 Task: Add the subject "It provides information about products, services, or features.".
Action: Mouse moved to (11, 324)
Screenshot: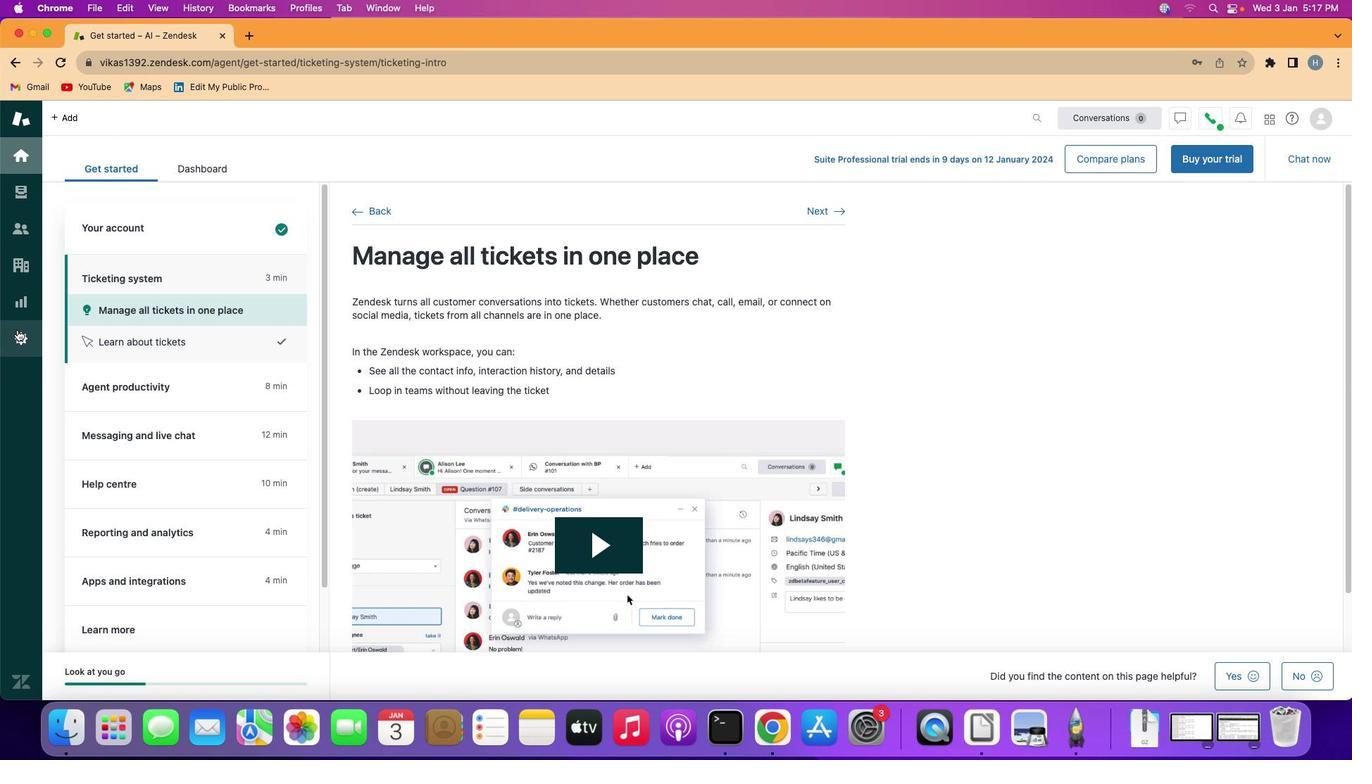 
Action: Mouse pressed left at (11, 324)
Screenshot: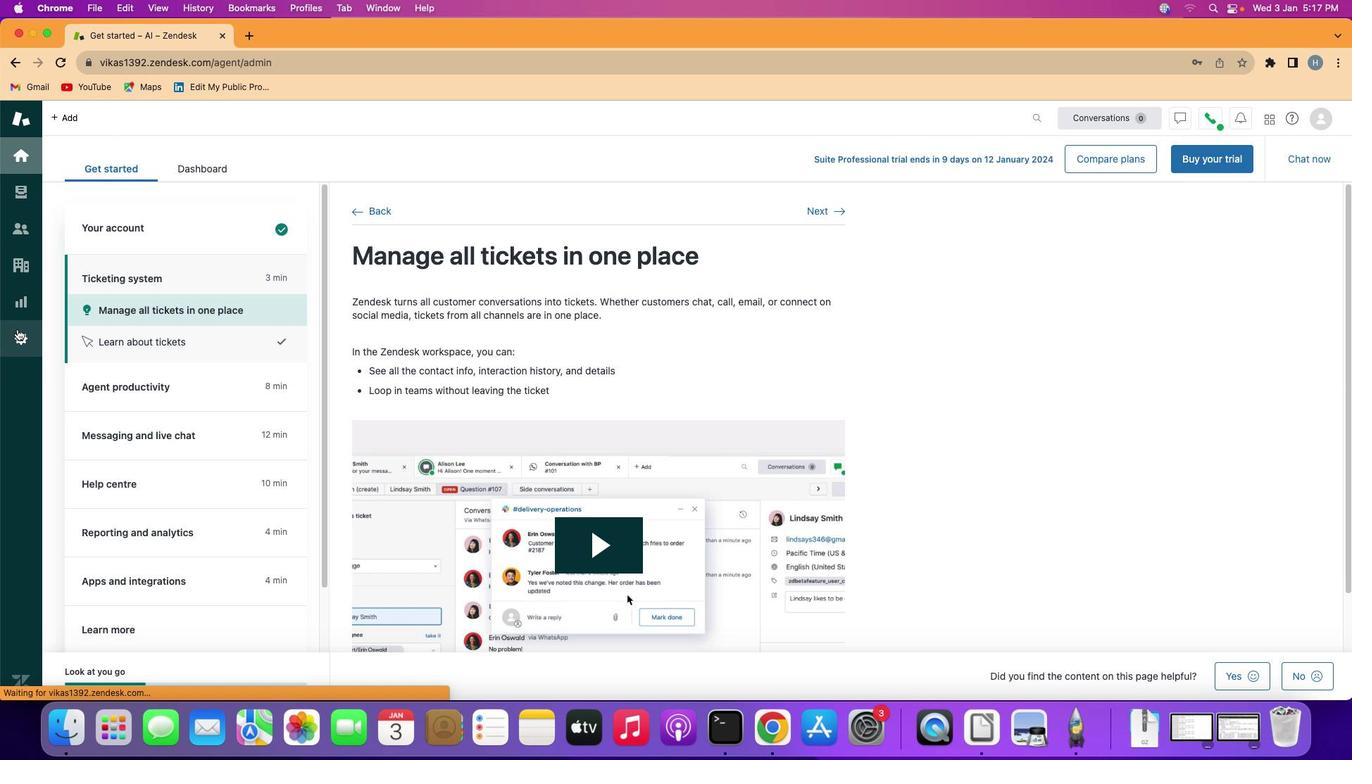 
Action: Mouse moved to (265, 572)
Screenshot: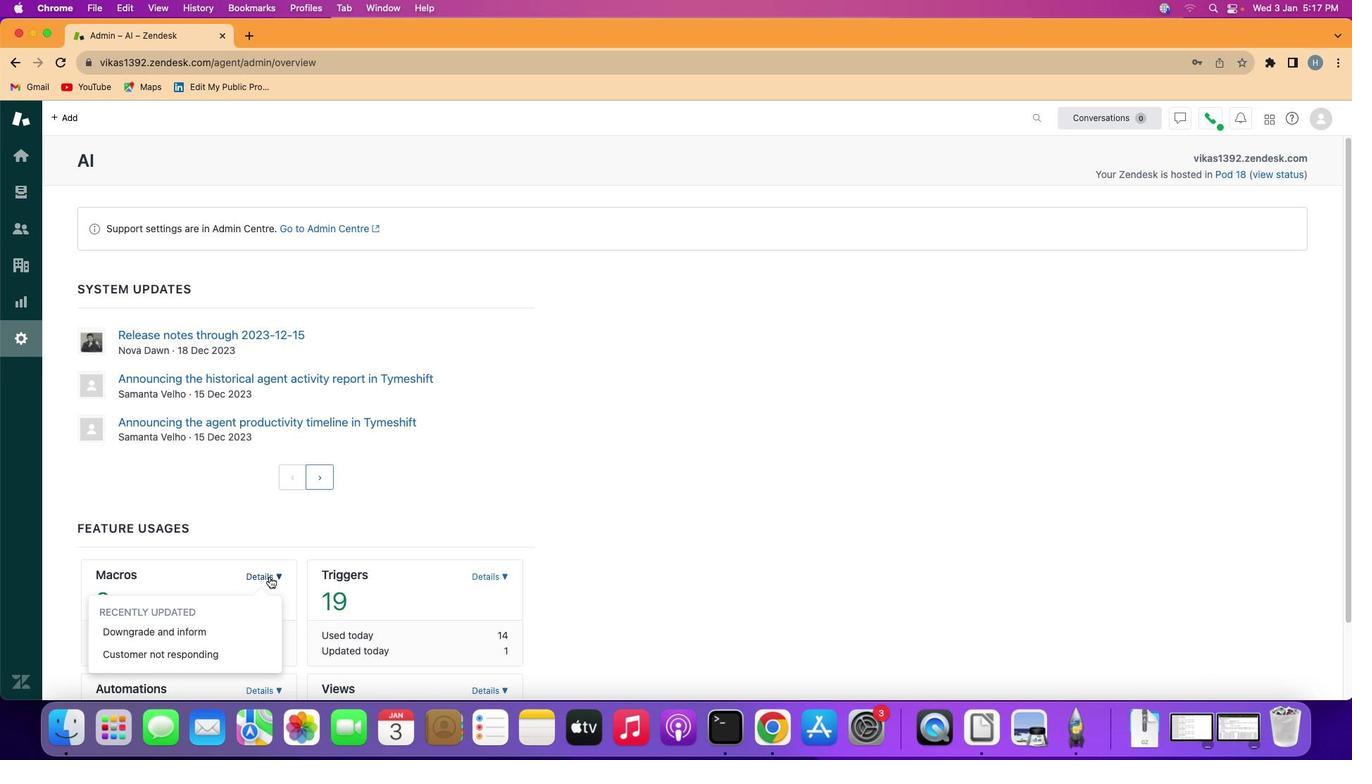 
Action: Mouse pressed left at (265, 572)
Screenshot: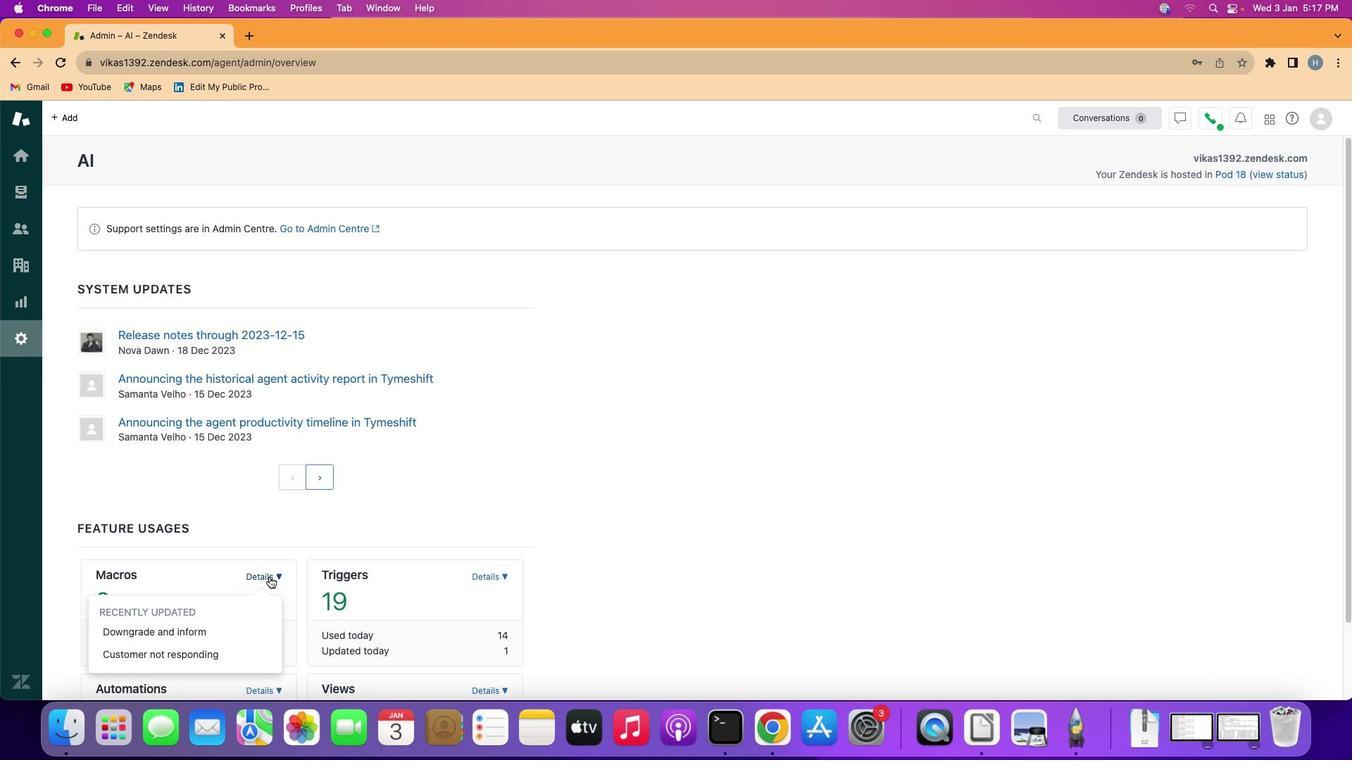 
Action: Mouse moved to (191, 620)
Screenshot: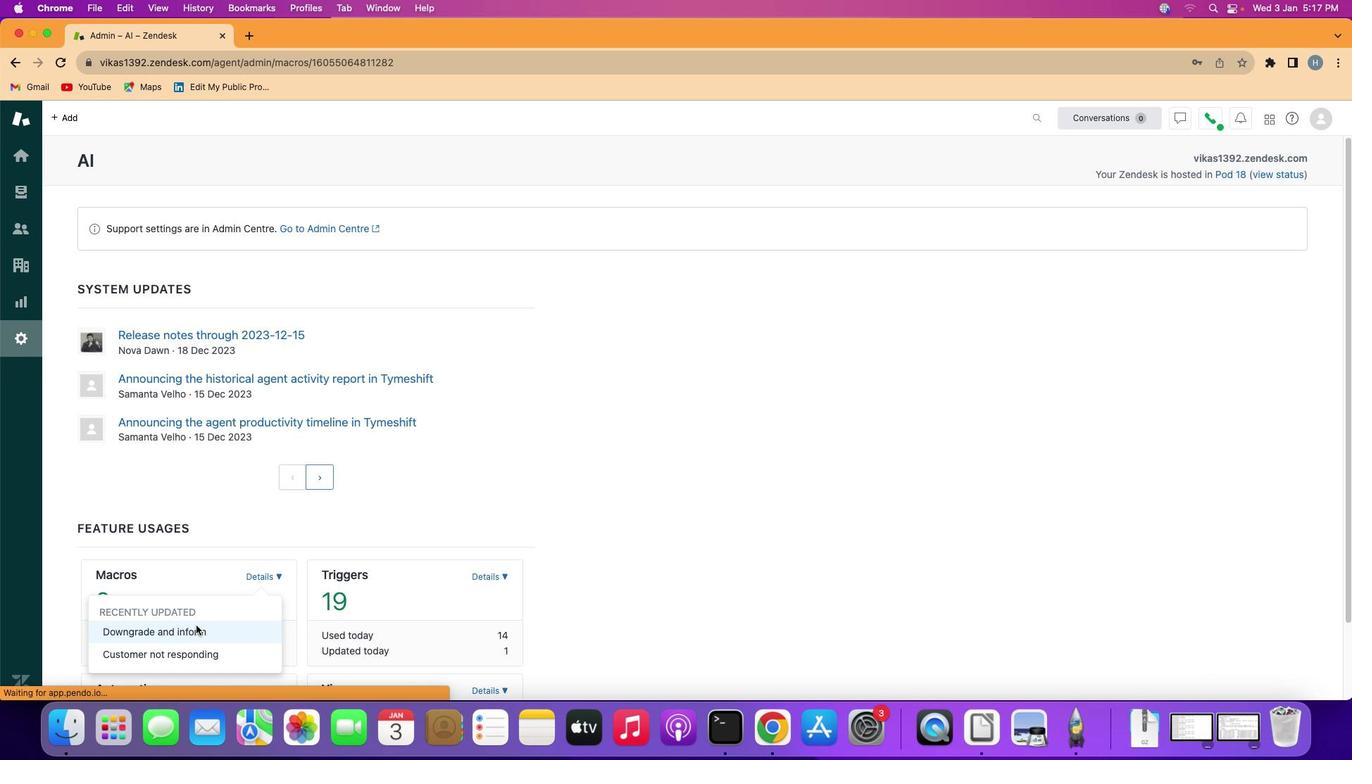 
Action: Mouse pressed left at (191, 620)
Screenshot: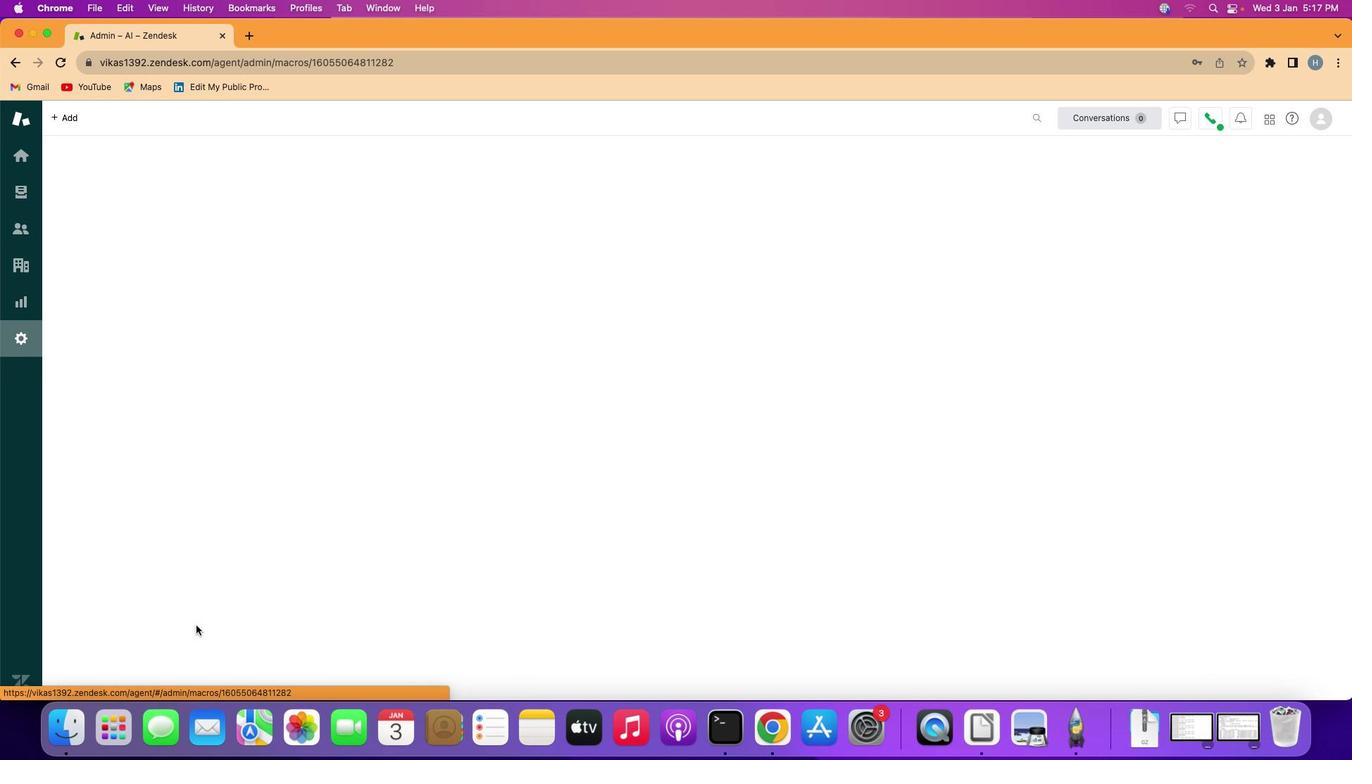 
Action: Mouse moved to (247, 510)
Screenshot: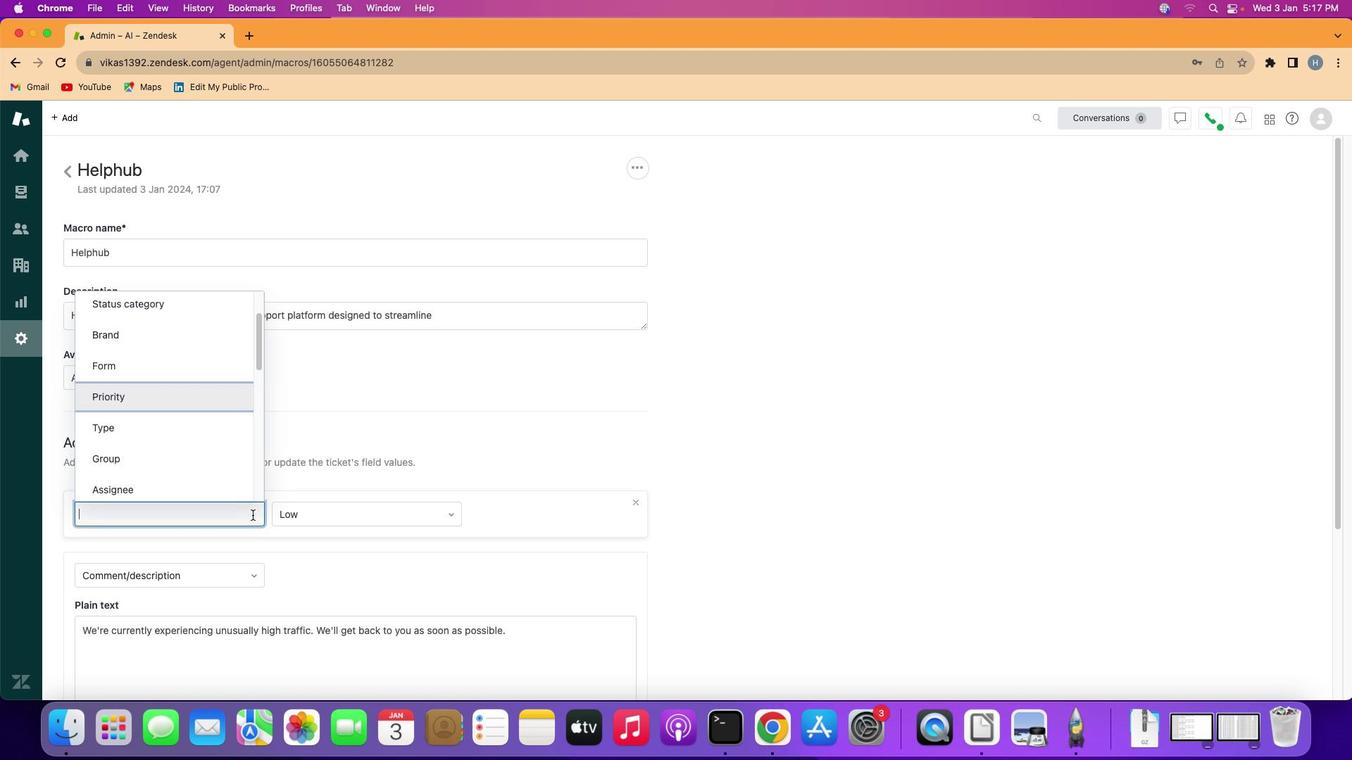 
Action: Mouse pressed left at (247, 510)
Screenshot: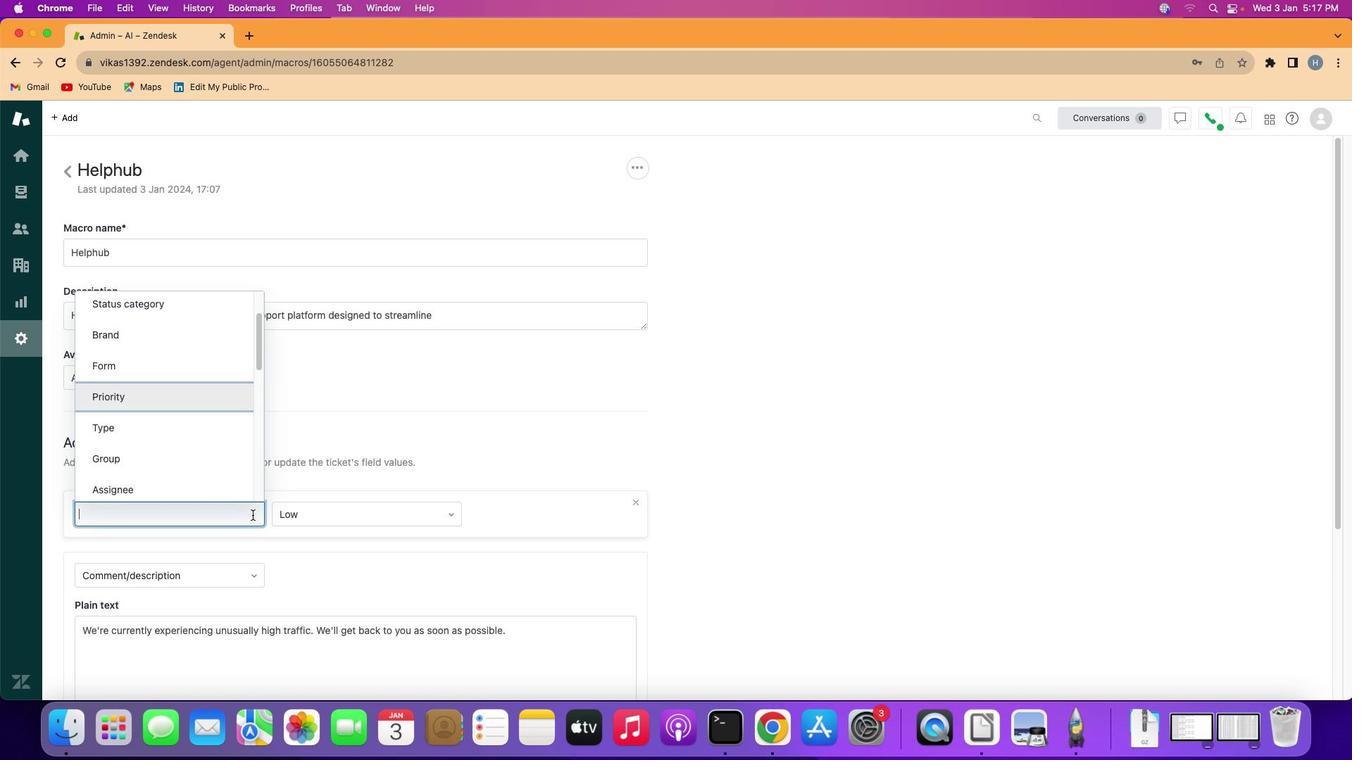 
Action: Mouse moved to (202, 354)
Screenshot: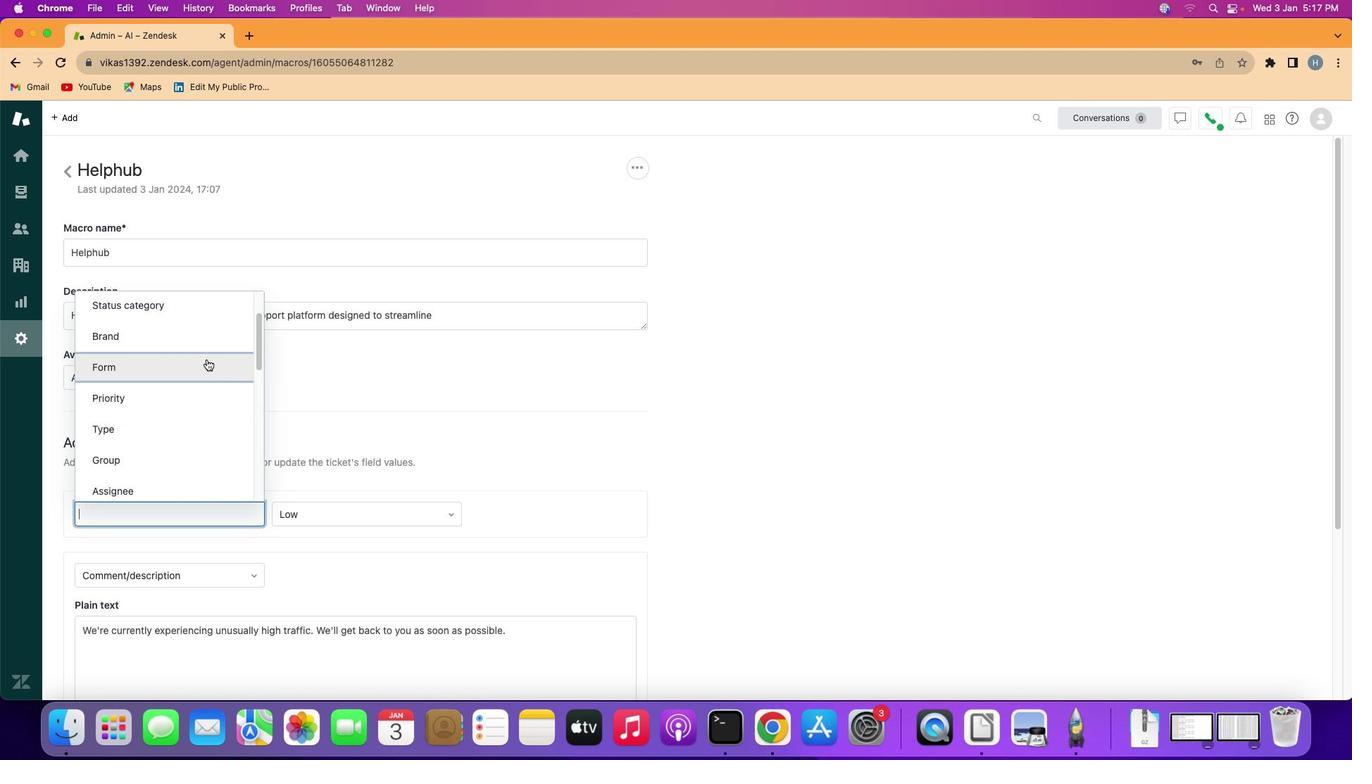 
Action: Mouse scrolled (202, 354) with delta (-4, -3)
Screenshot: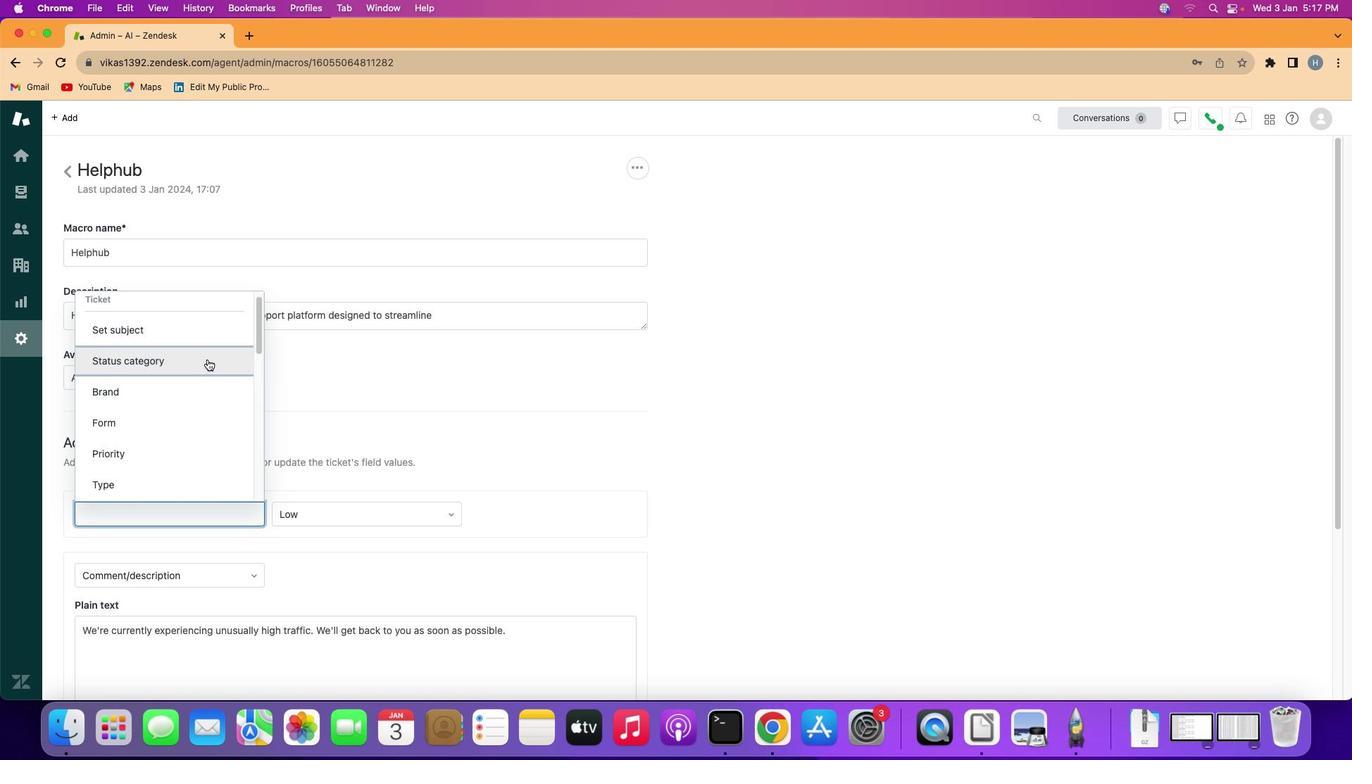 
Action: Mouse scrolled (202, 354) with delta (-4, -3)
Screenshot: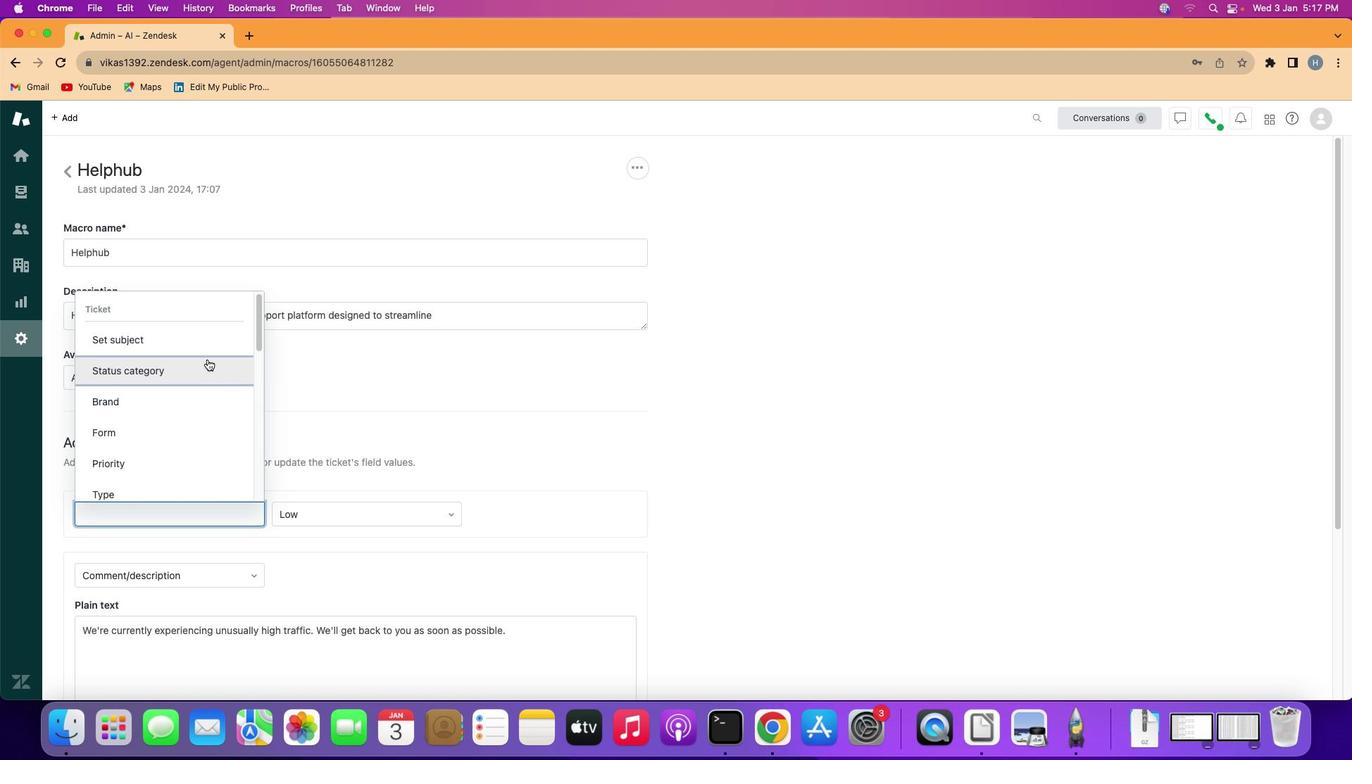 
Action: Mouse scrolled (202, 354) with delta (-4, -2)
Screenshot: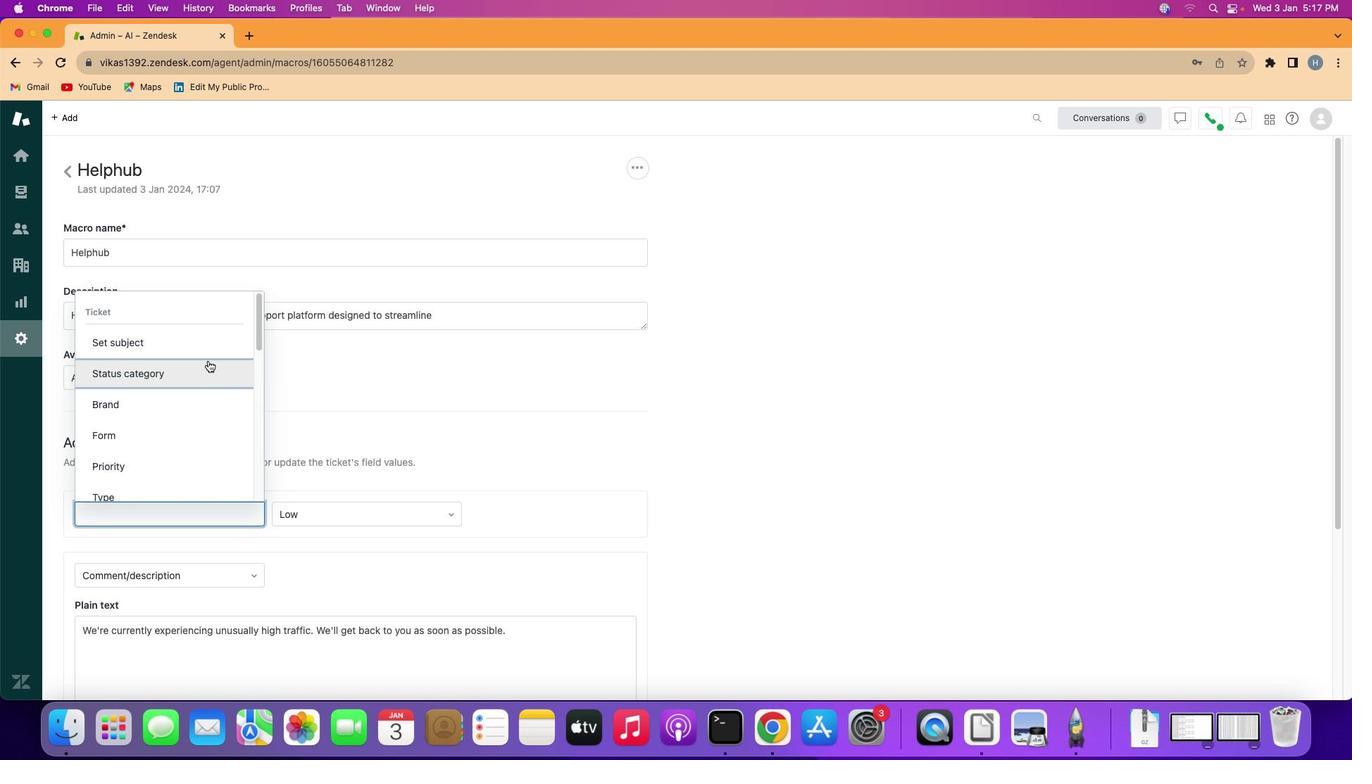 
Action: Mouse moved to (202, 354)
Screenshot: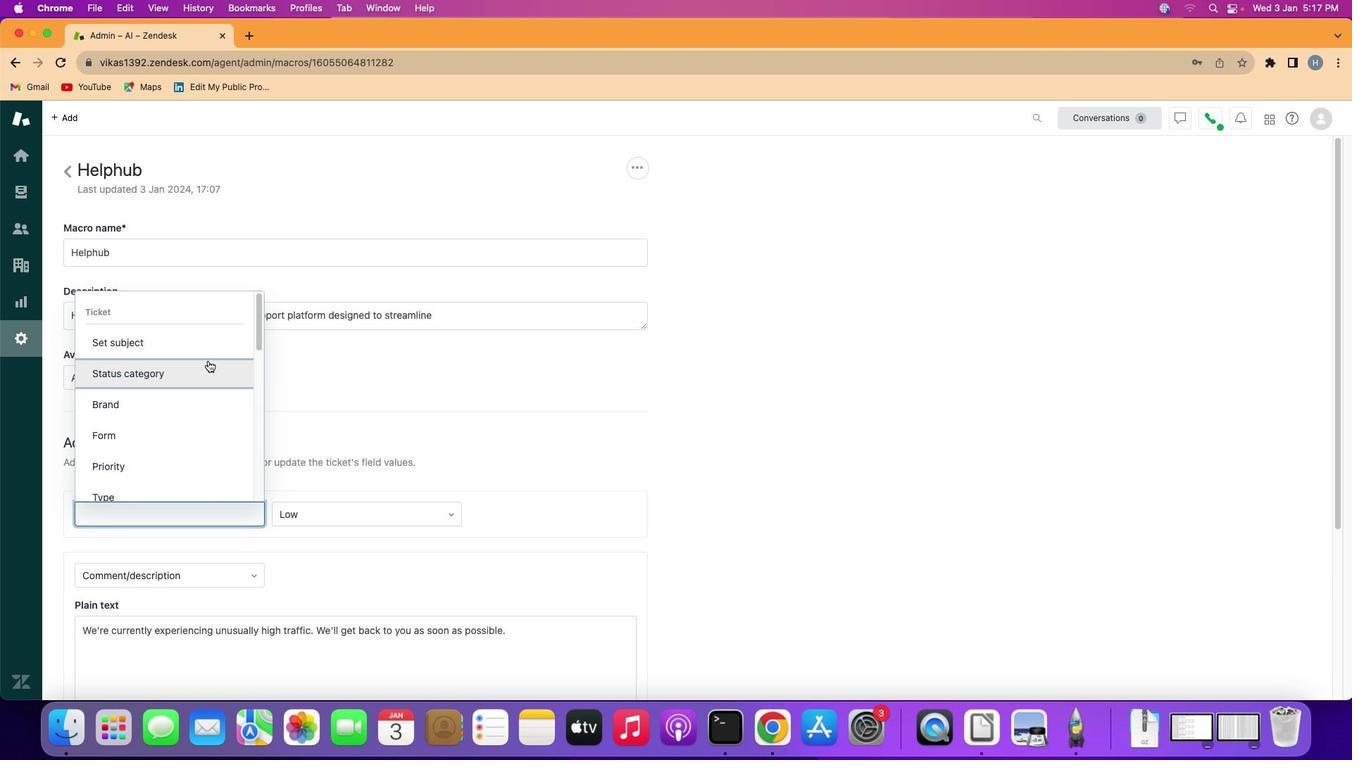 
Action: Mouse scrolled (202, 354) with delta (-4, -2)
Screenshot: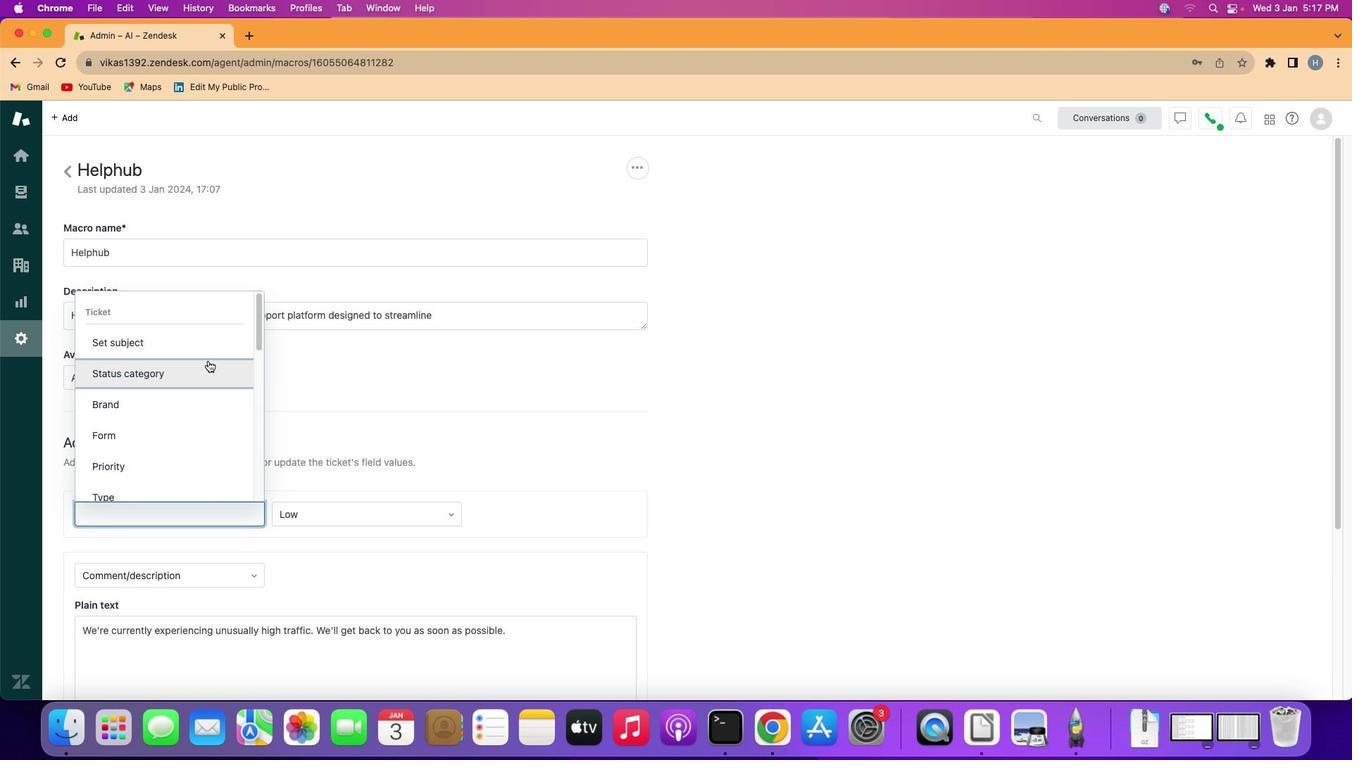 
Action: Mouse moved to (207, 341)
Screenshot: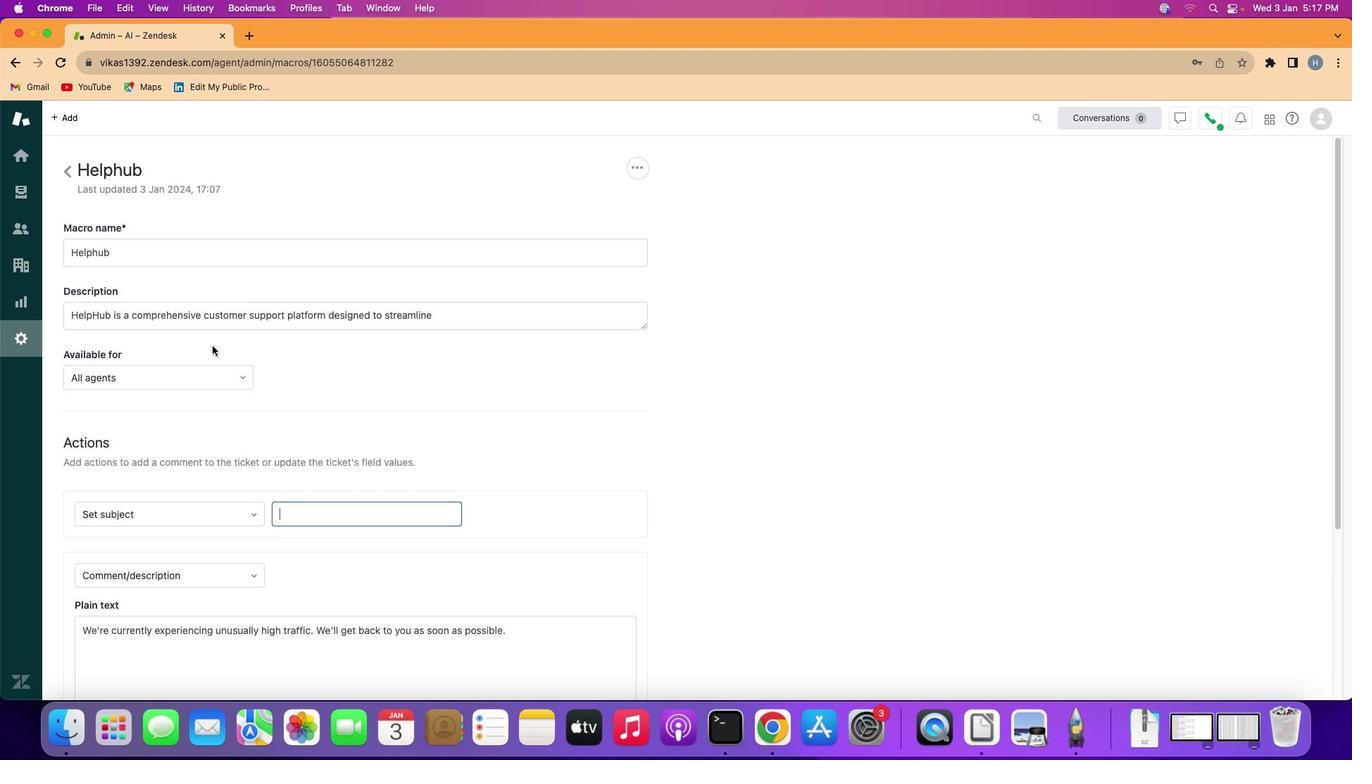 
Action: Mouse pressed left at (207, 341)
Screenshot: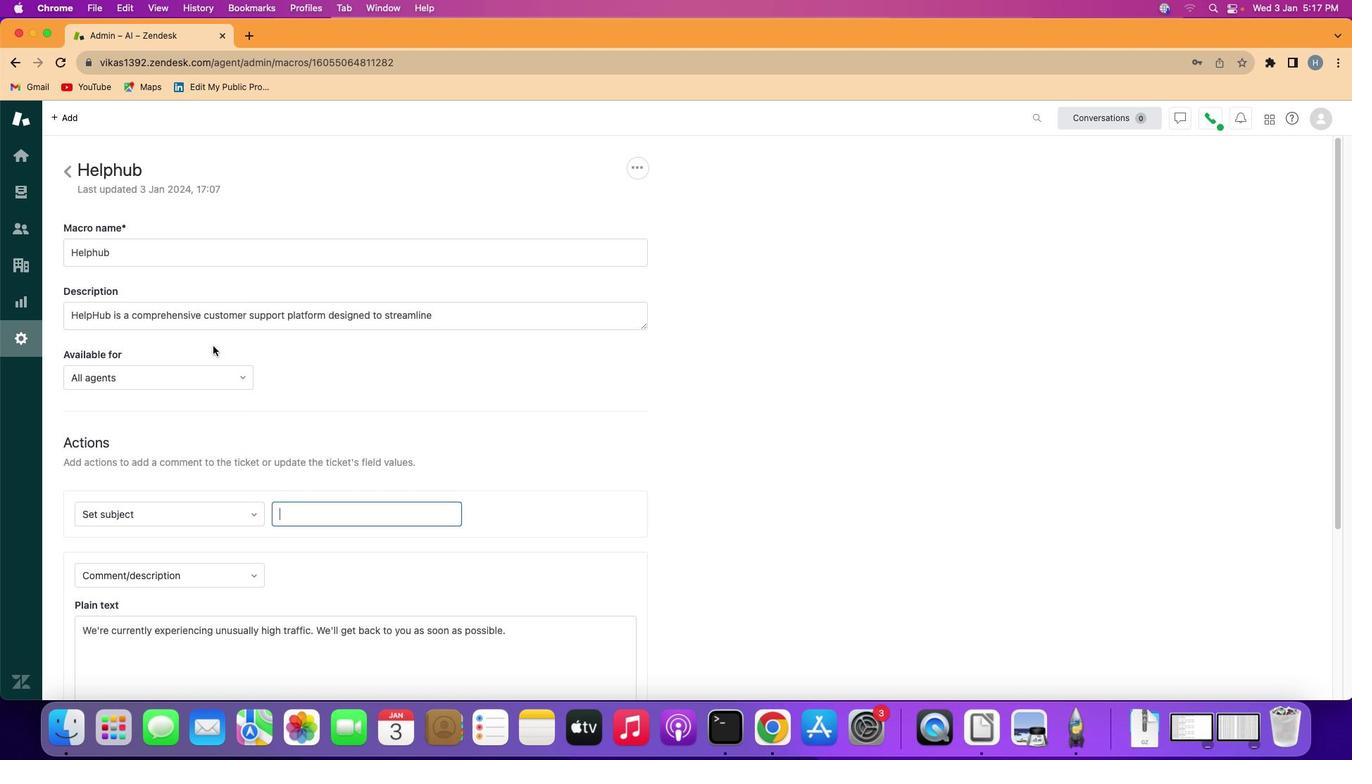 
Action: Mouse moved to (389, 507)
Screenshot: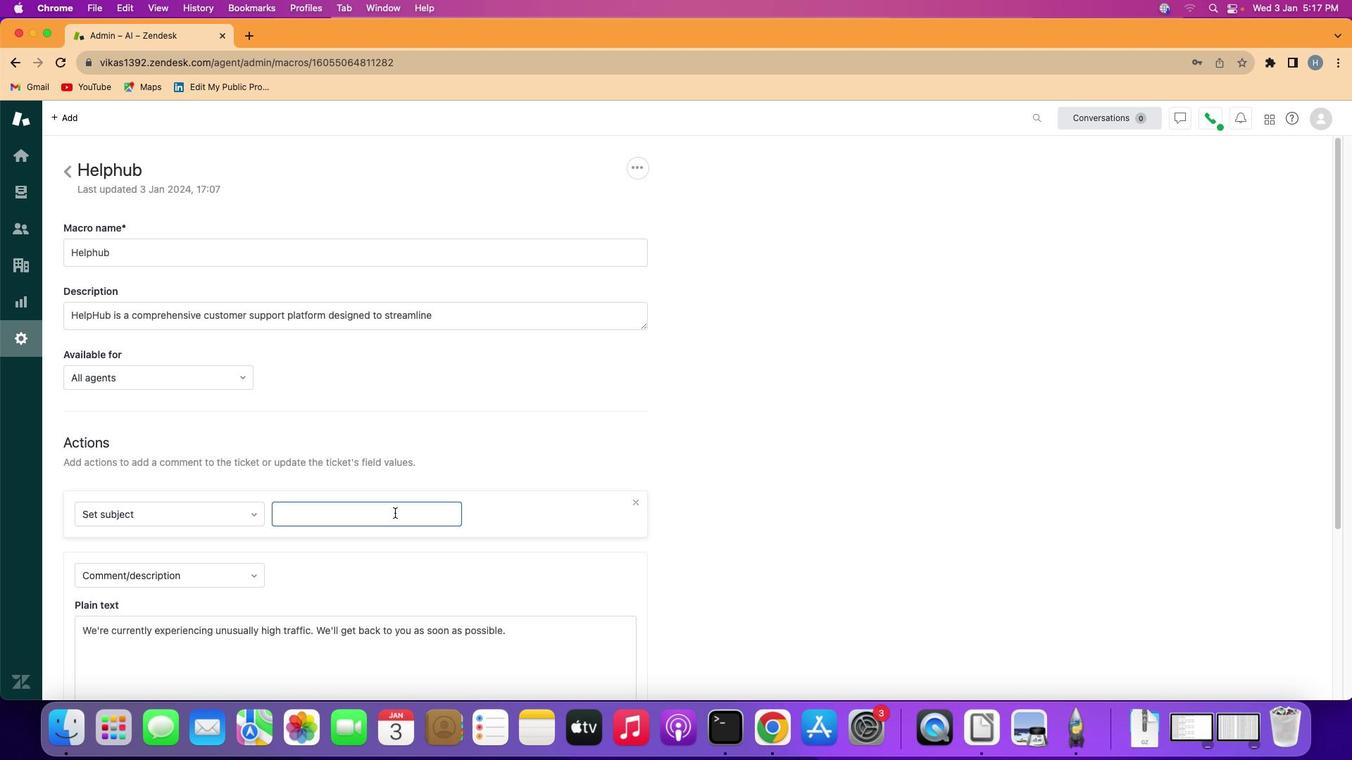 
Action: Mouse pressed left at (389, 507)
Screenshot: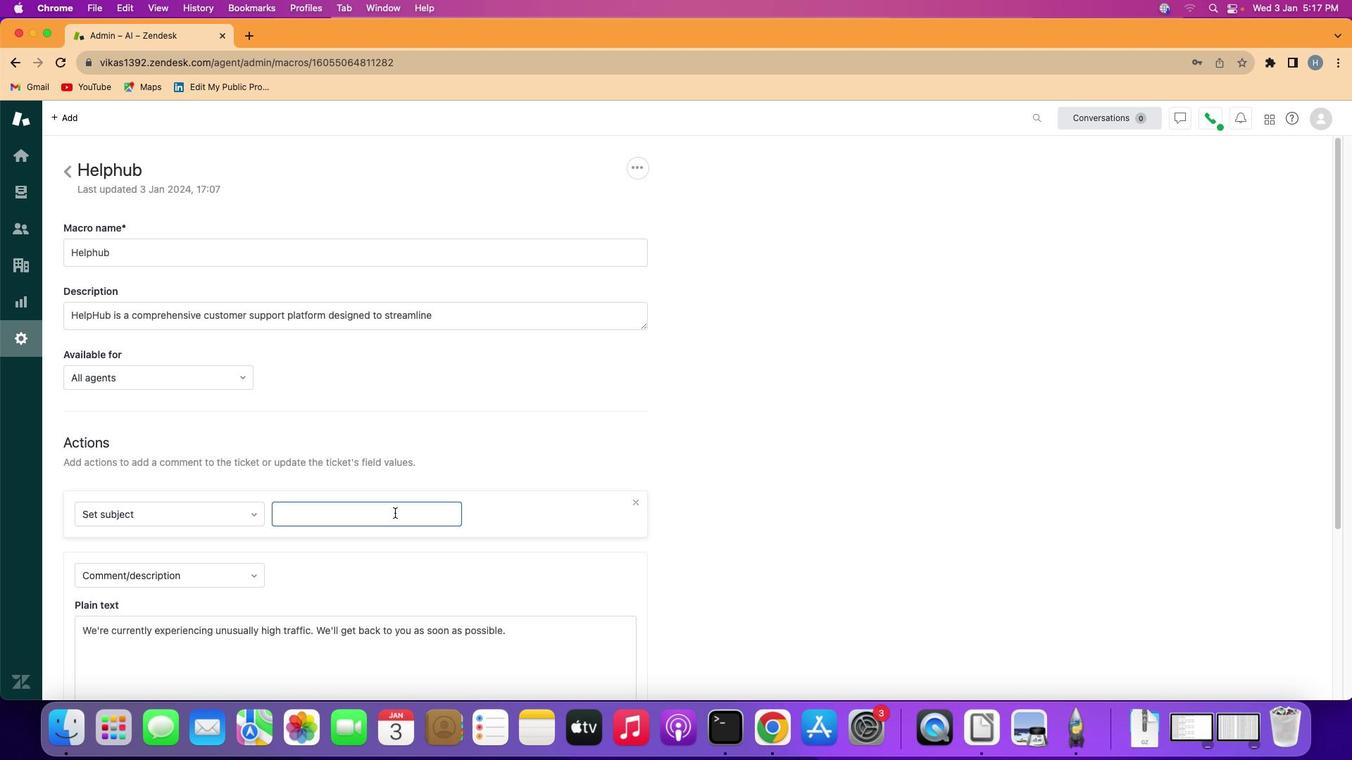 
Action: Key pressed Key.shift'I''T'Key.caps_lockKey.backspace't'Key.space'p''r''o''v''i''d''e''s'Key.space'i''n''f''o''r''m''a''t''i''o''n'Key.space'a''b''o''u''t'Key.space'p''r''o''d''u''c''t''s'','Key.space's''e''r''v''i''c''e''s'','Key.space'o''f'Key.backspace'r'Key.space'f''e''a''t''u''r''e''s'
Screenshot: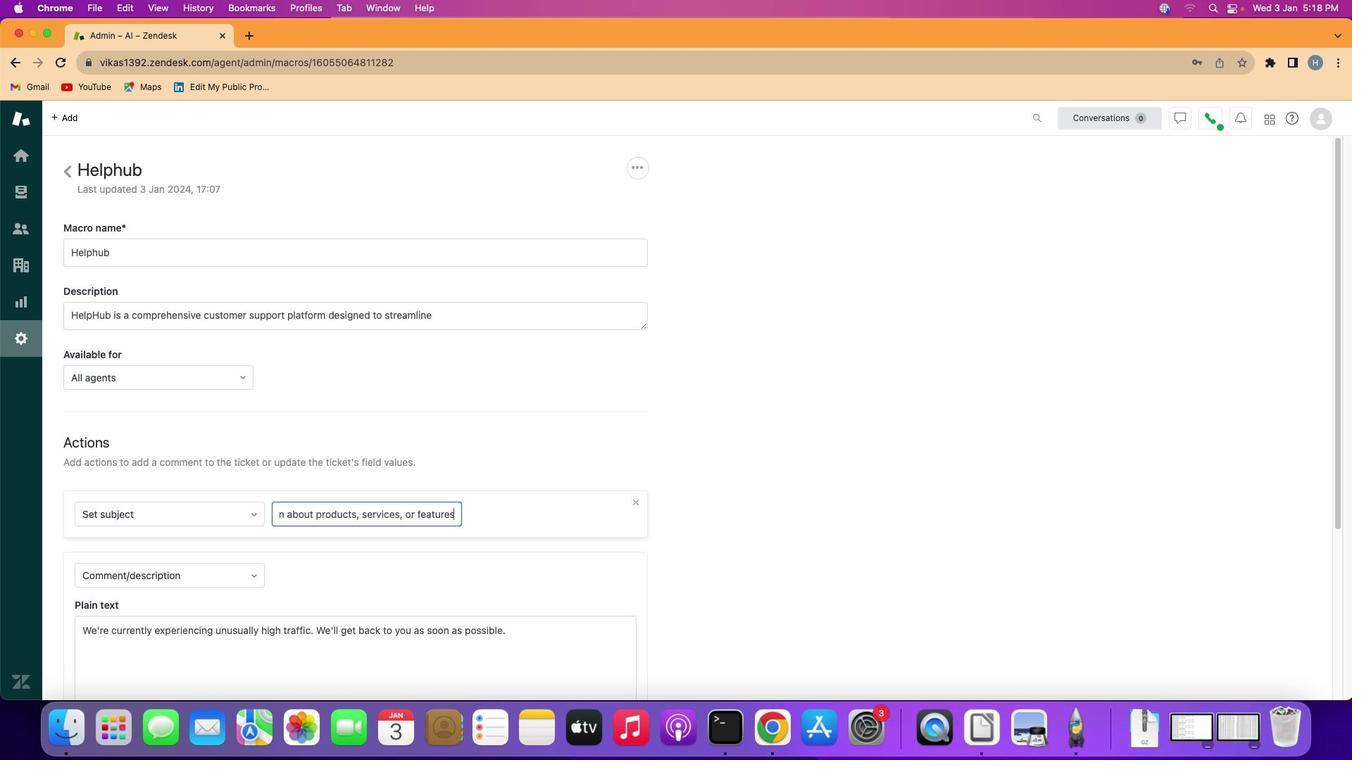 
Action: Mouse moved to (547, 572)
Screenshot: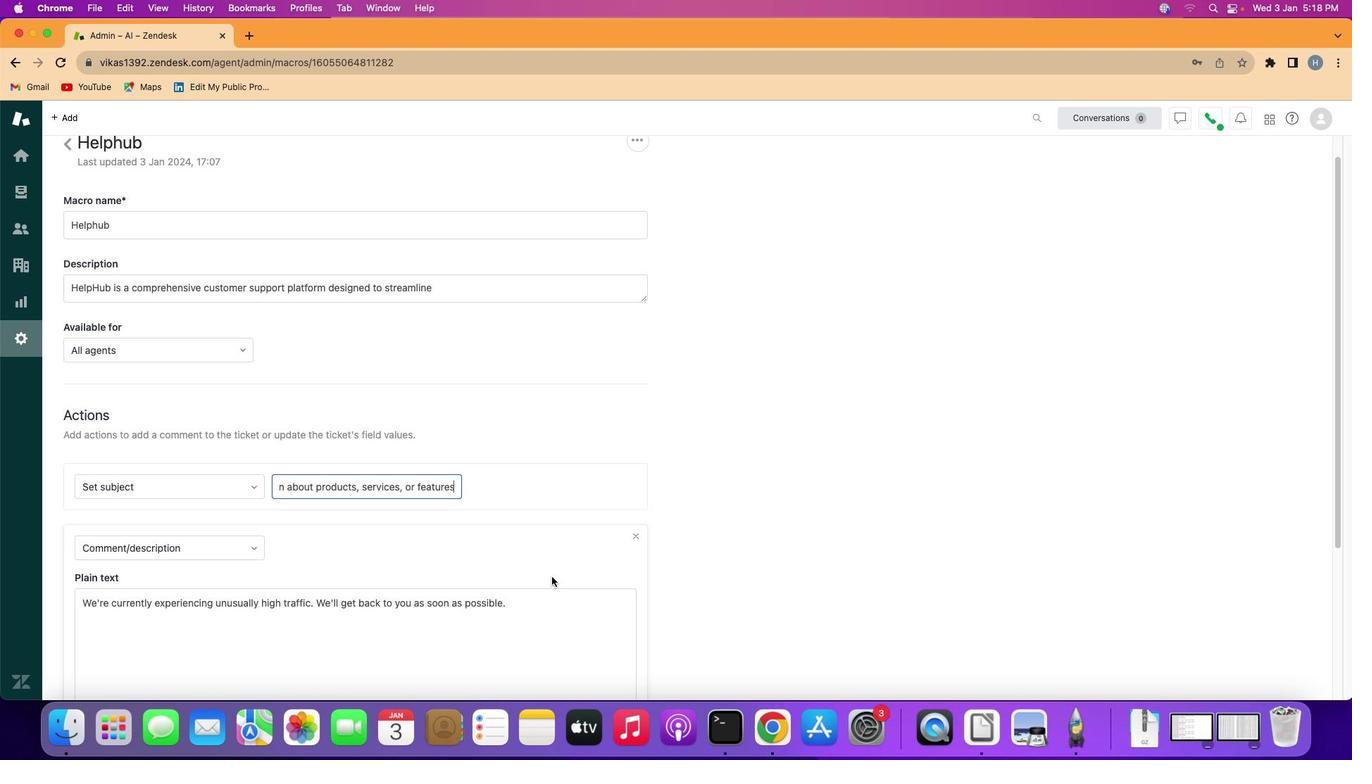 
Action: Mouse scrolled (547, 572) with delta (-4, -4)
Screenshot: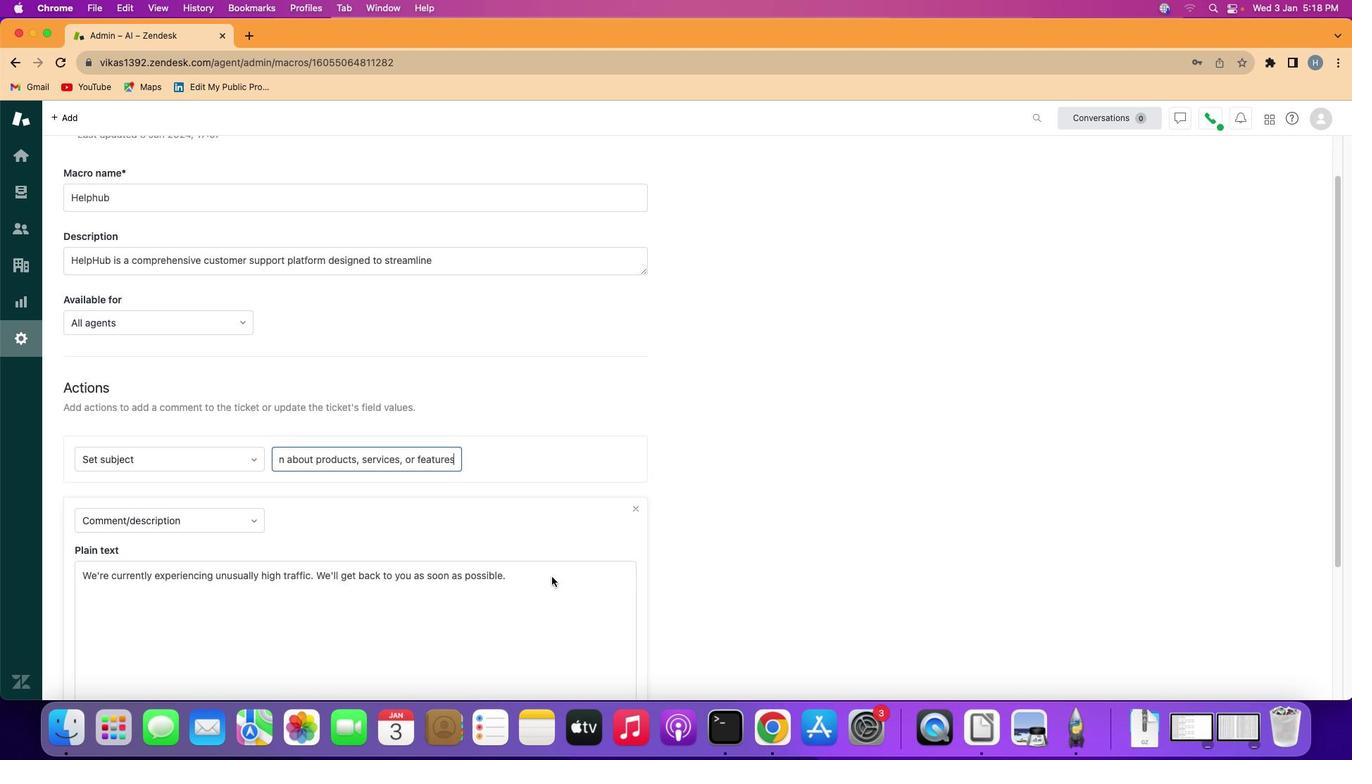 
Action: Mouse moved to (547, 572)
Screenshot: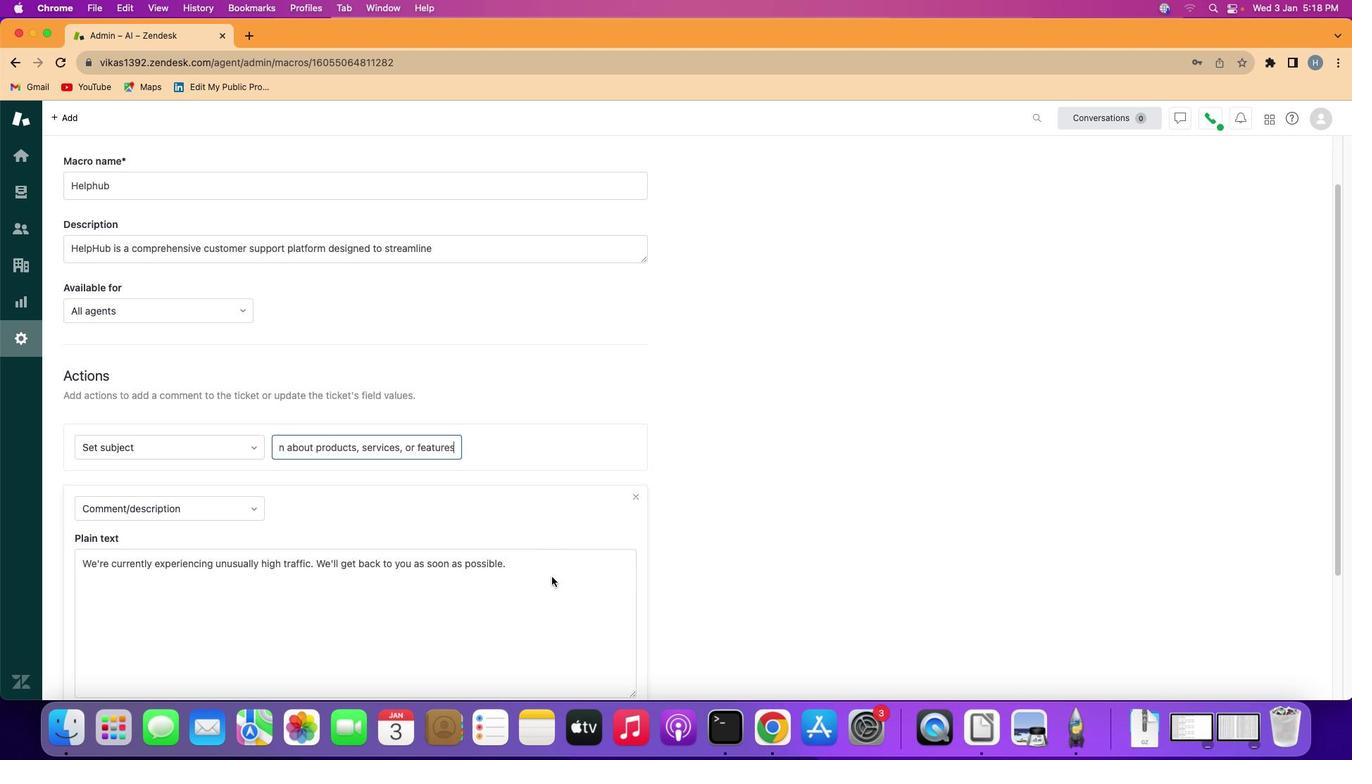 
Action: Mouse scrolled (547, 572) with delta (-4, -4)
Screenshot: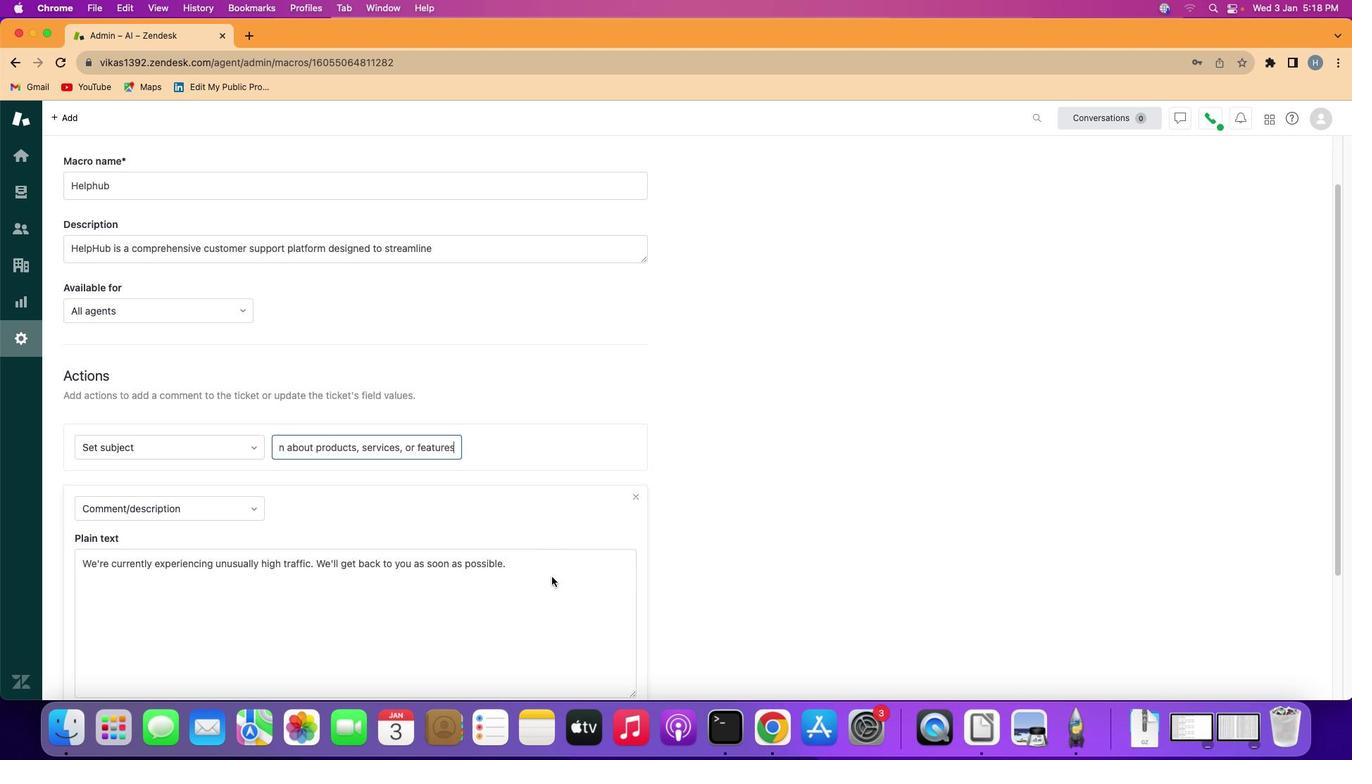 
Action: Mouse scrolled (547, 572) with delta (-4, -4)
Screenshot: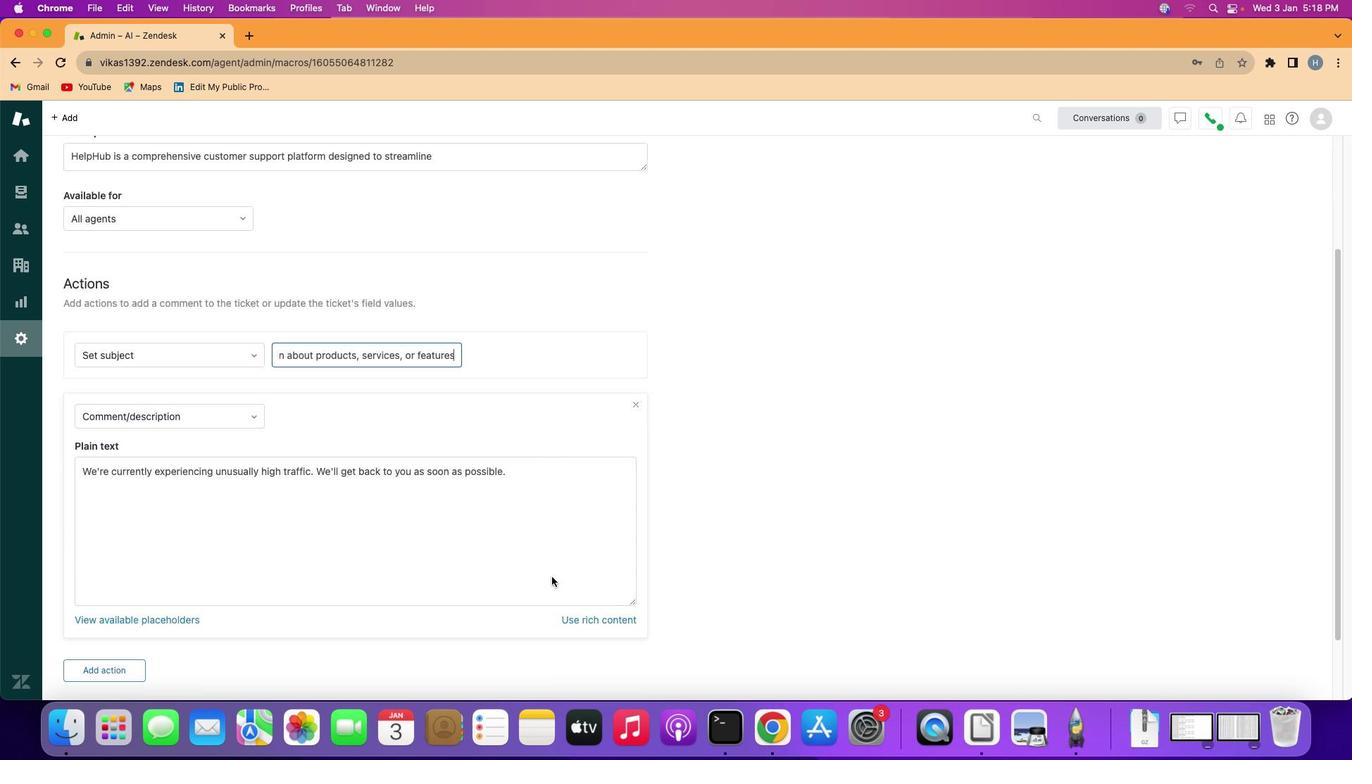 
Action: Mouse moved to (547, 572)
Screenshot: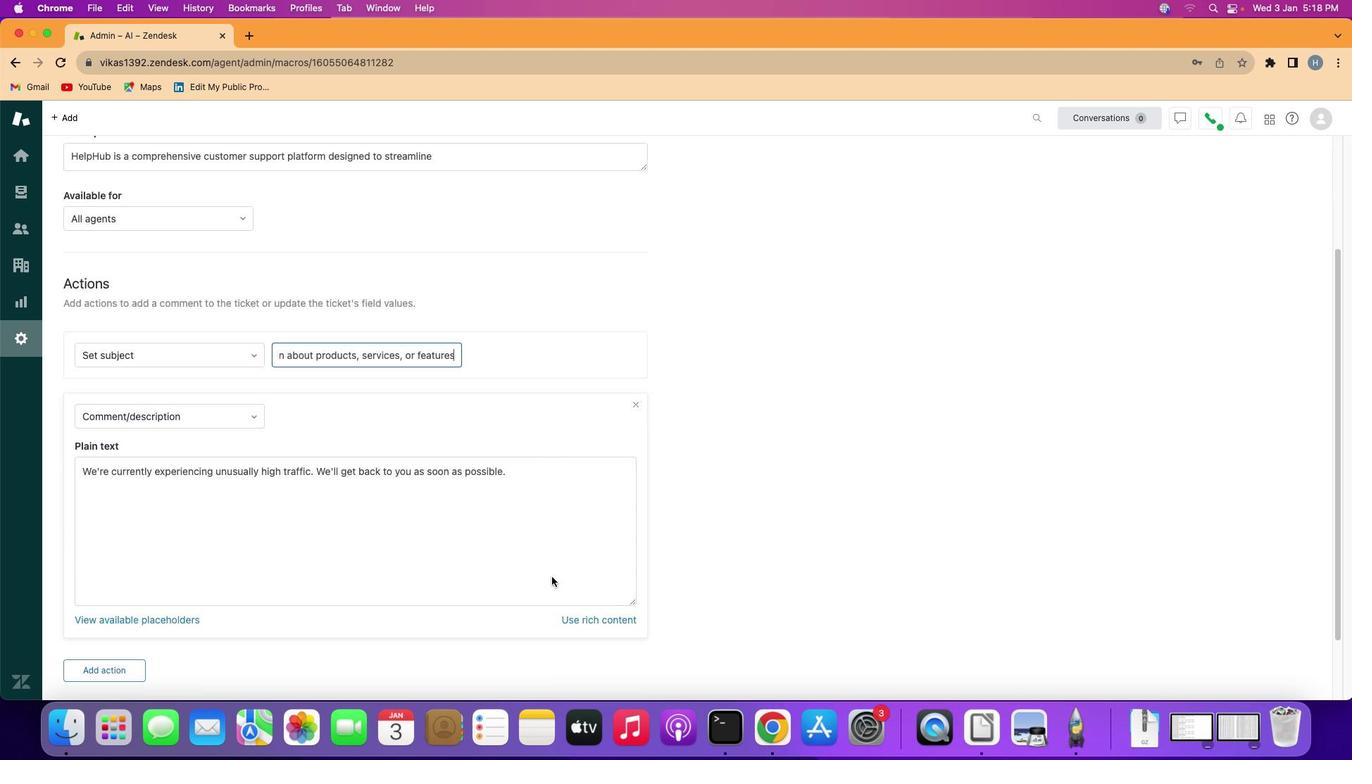 
Action: Mouse scrolled (547, 572) with delta (-4, -5)
Screenshot: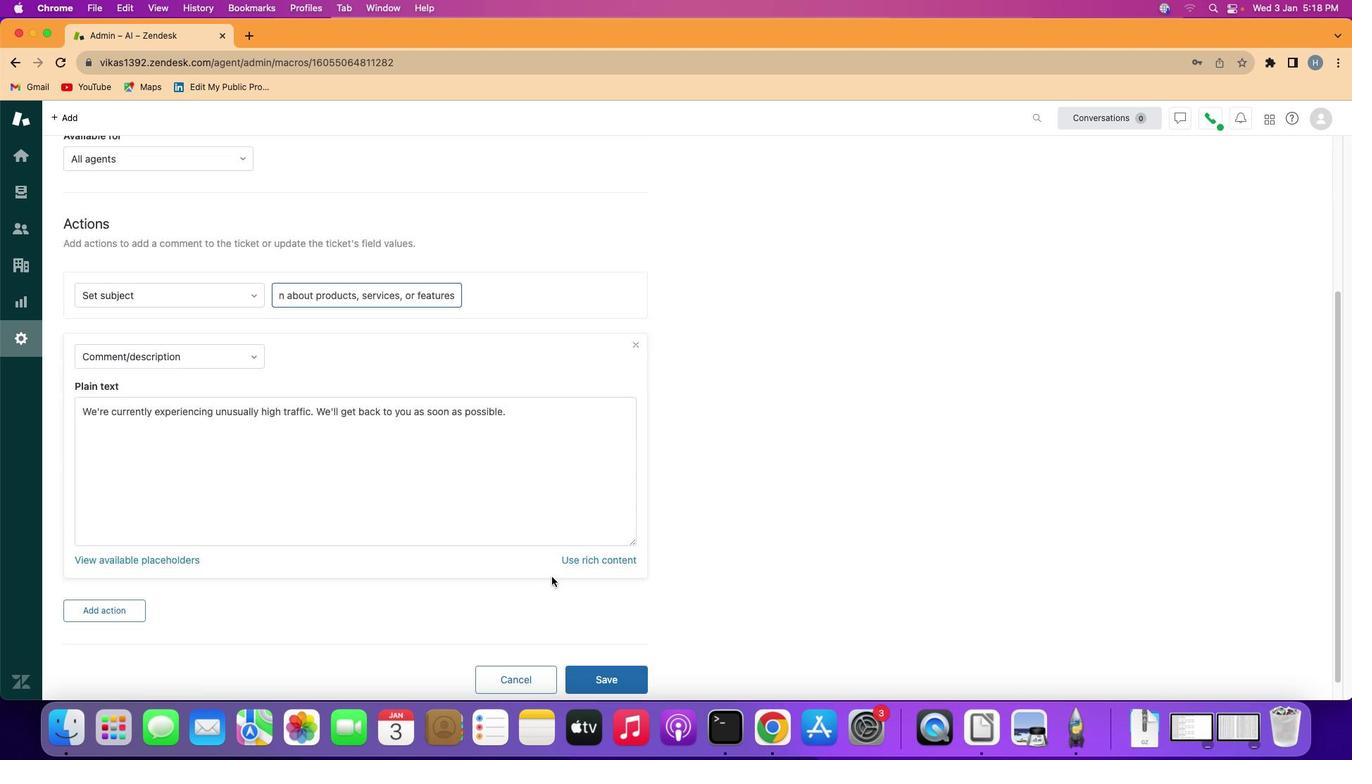 
Action: Mouse scrolled (547, 572) with delta (-4, -6)
Screenshot: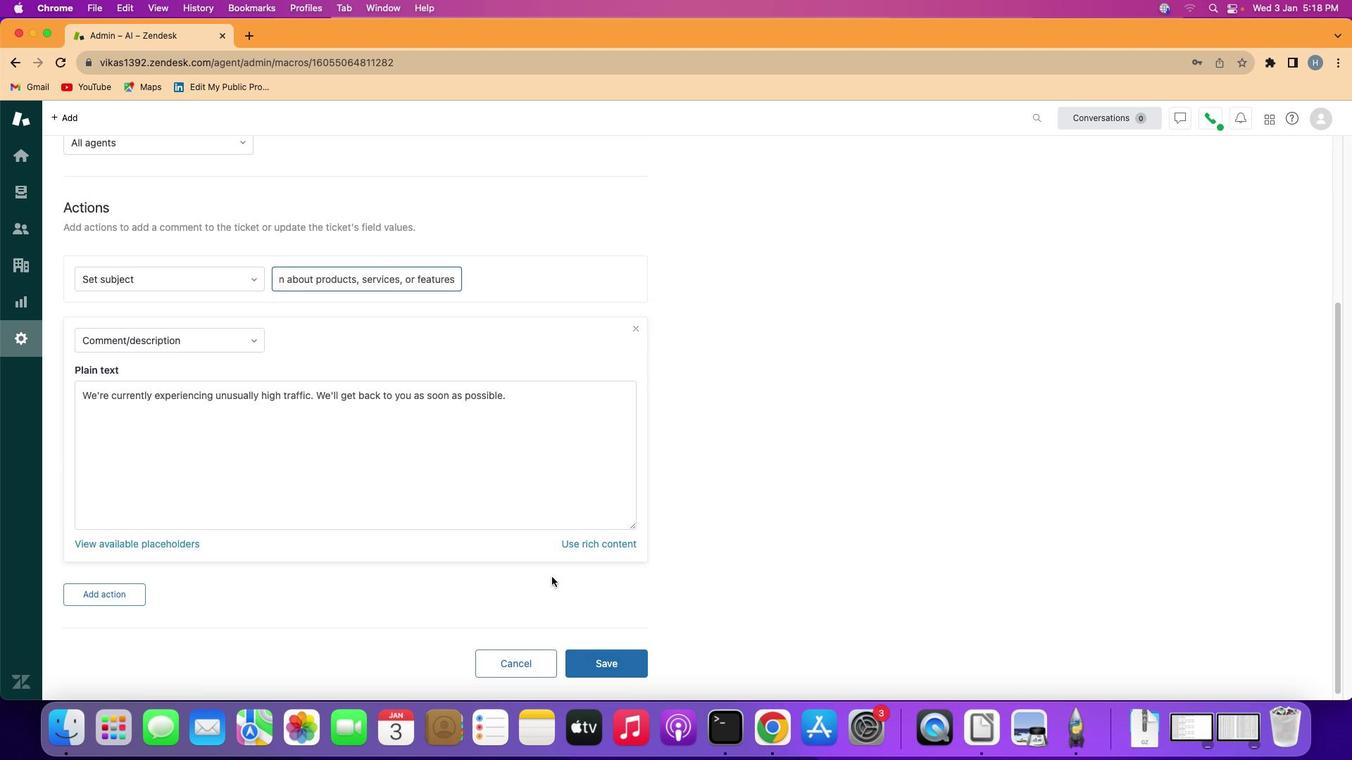 
Action: Mouse moved to (600, 660)
Screenshot: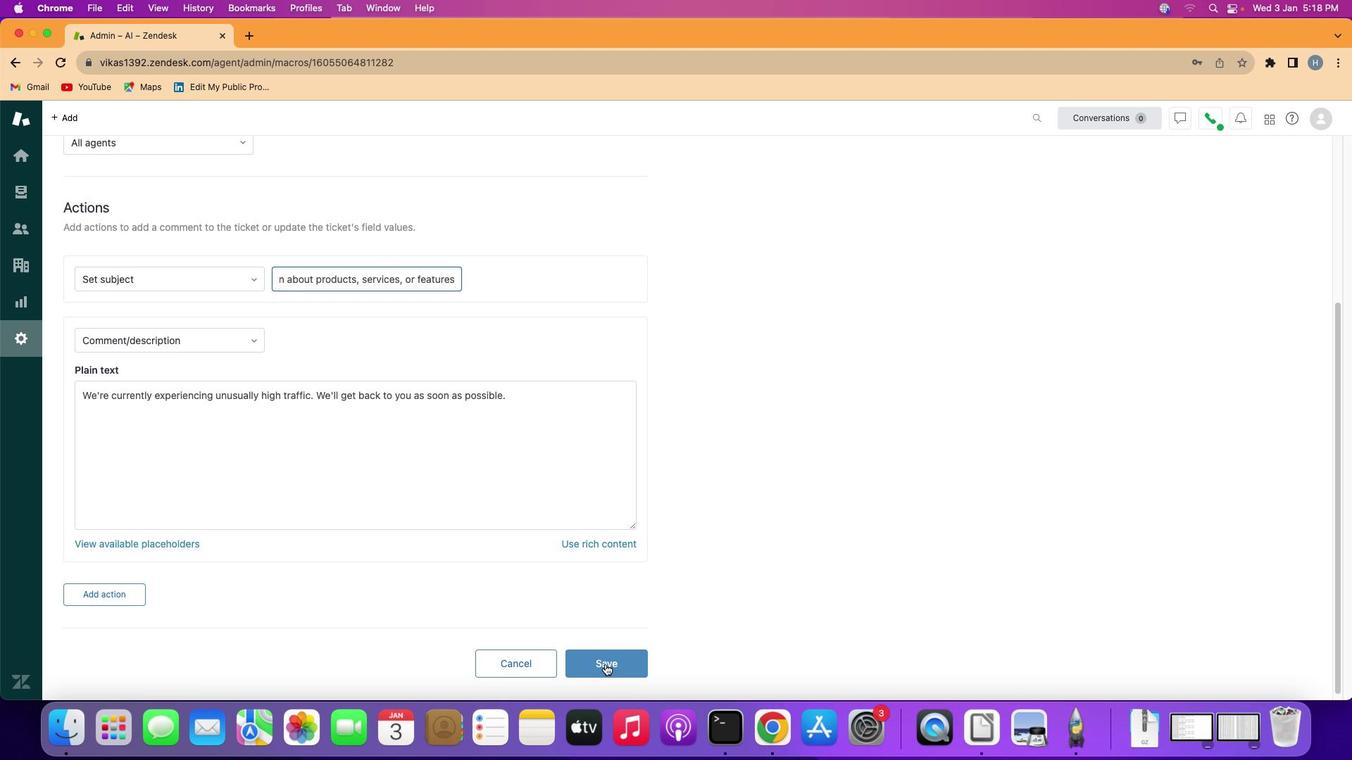 
Action: Mouse pressed left at (600, 660)
Screenshot: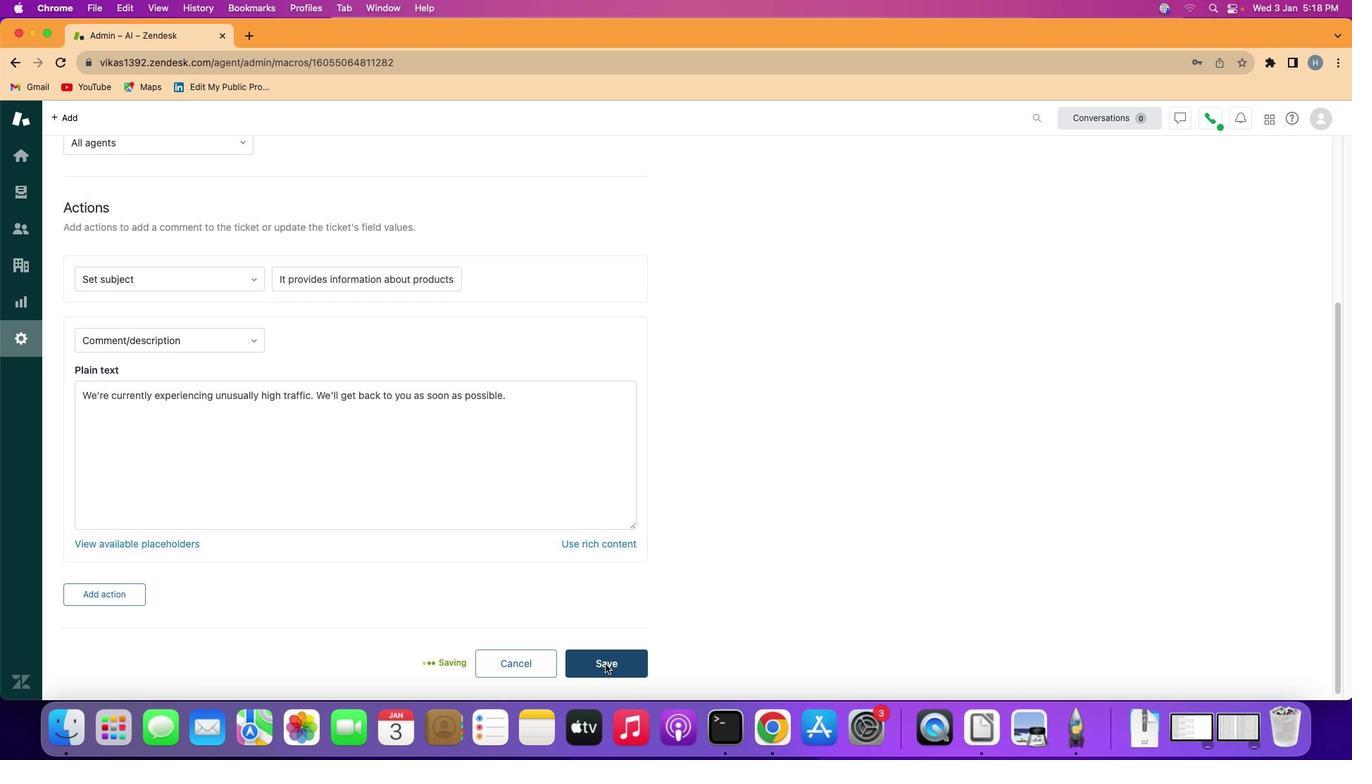 
Action: Mouse moved to (524, 459)
Screenshot: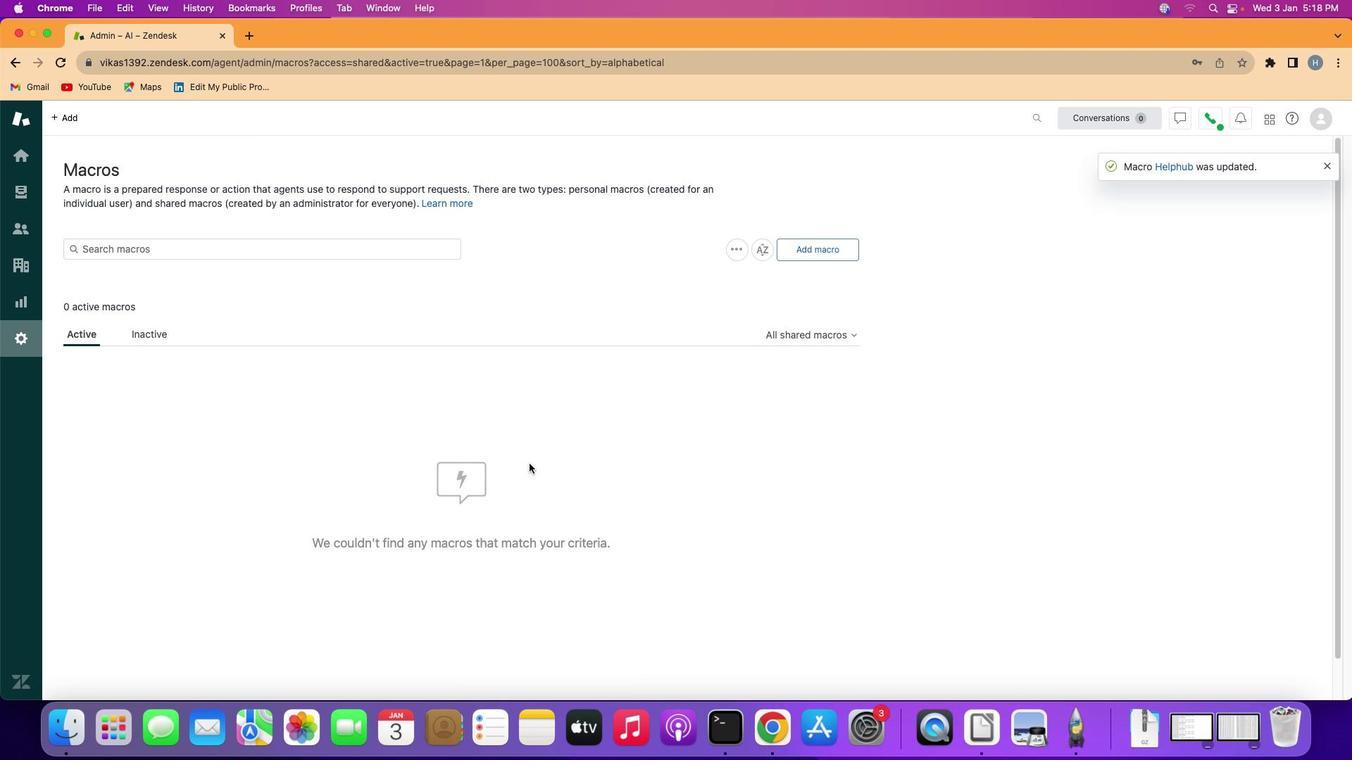 
